 Task: Change appearance to dark theme. Look for One-way flight tickets for 2 adults, in Business from Siwa to Moscow to travel on 01-Nov-2023.  Stops: Any number of stops. Choice of flight is British Airways.
Action: Mouse moved to (875, 56)
Screenshot: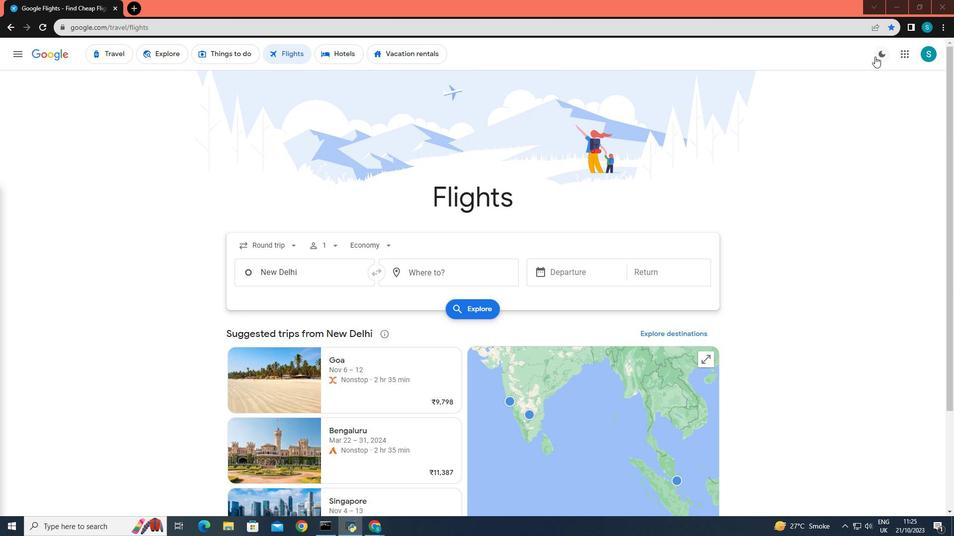 
Action: Mouse pressed left at (875, 56)
Screenshot: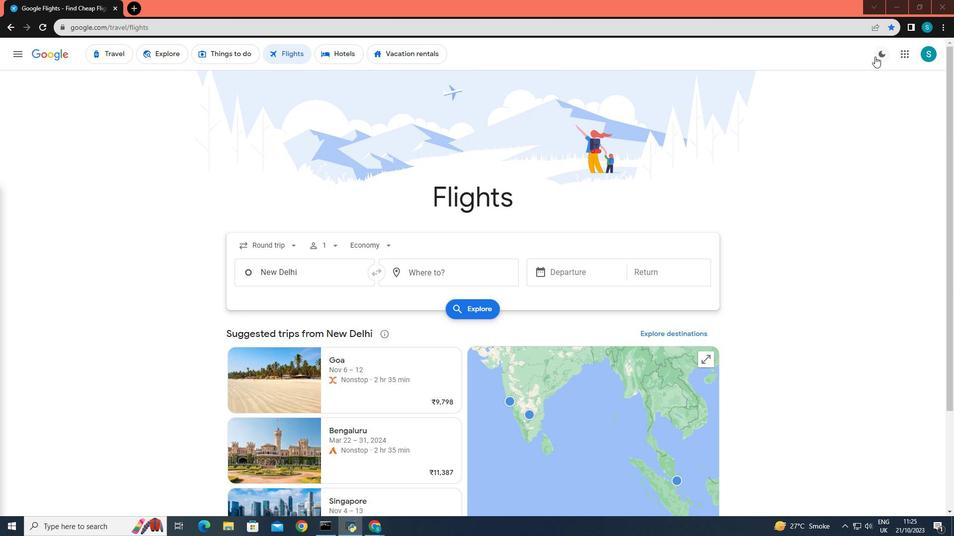 
Action: Mouse moved to (815, 125)
Screenshot: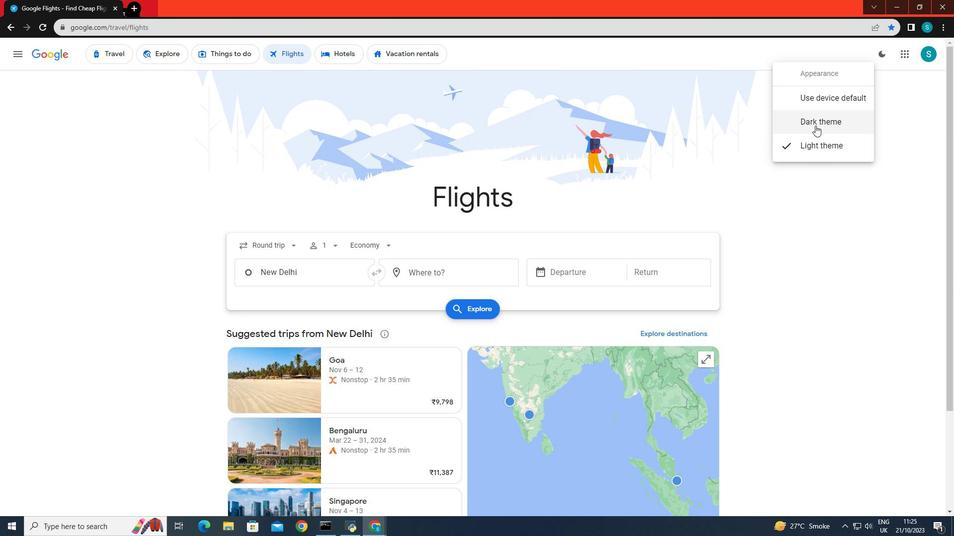 
Action: Mouse pressed left at (815, 125)
Screenshot: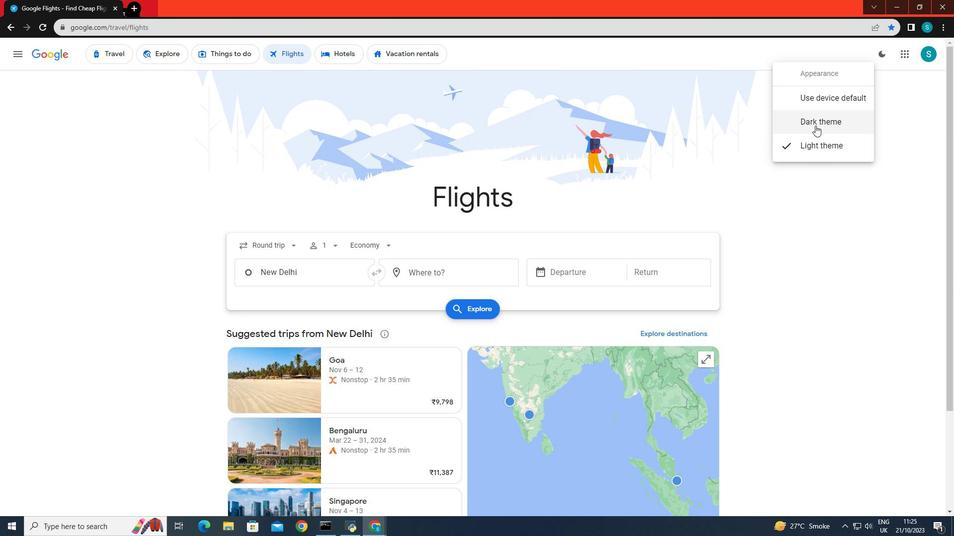 
Action: Mouse moved to (284, 244)
Screenshot: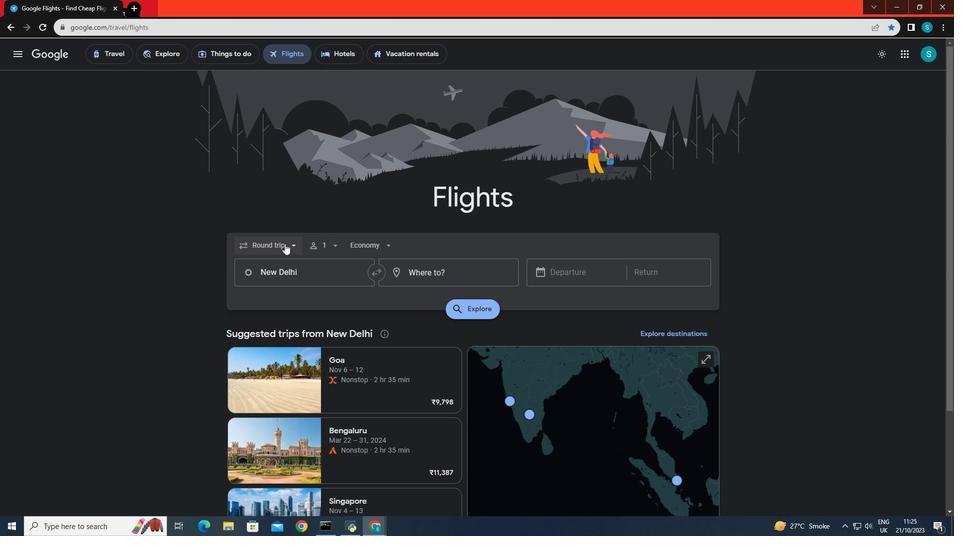 
Action: Mouse pressed left at (284, 244)
Screenshot: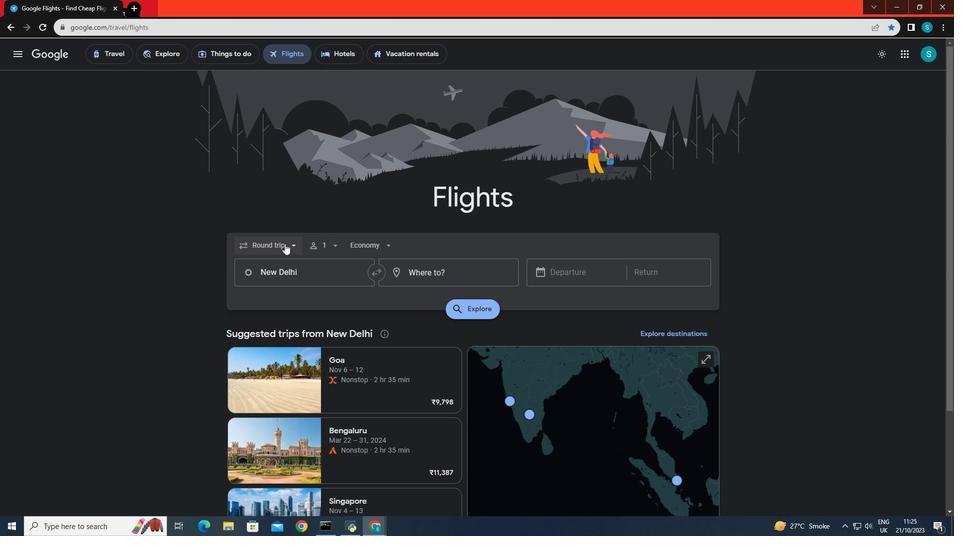 
Action: Mouse moved to (268, 292)
Screenshot: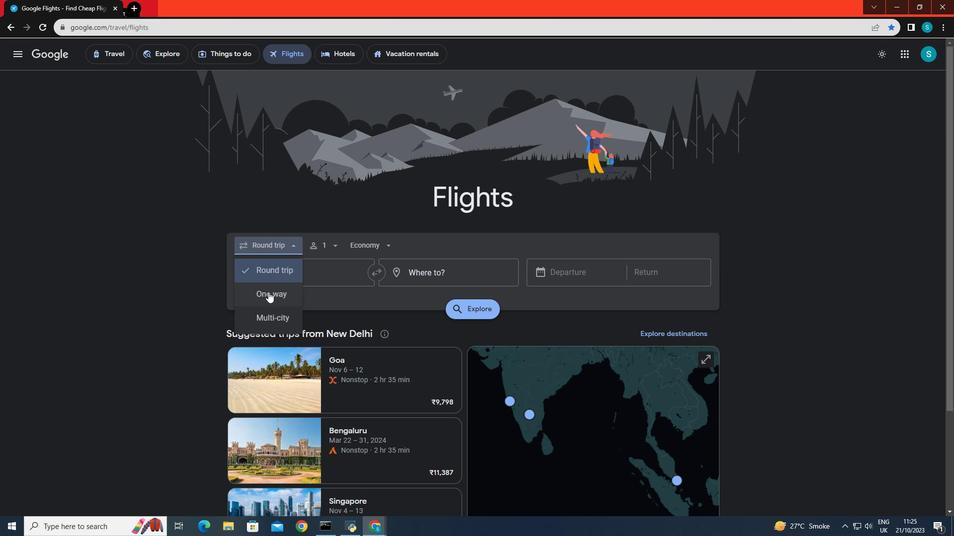 
Action: Mouse pressed left at (268, 292)
Screenshot: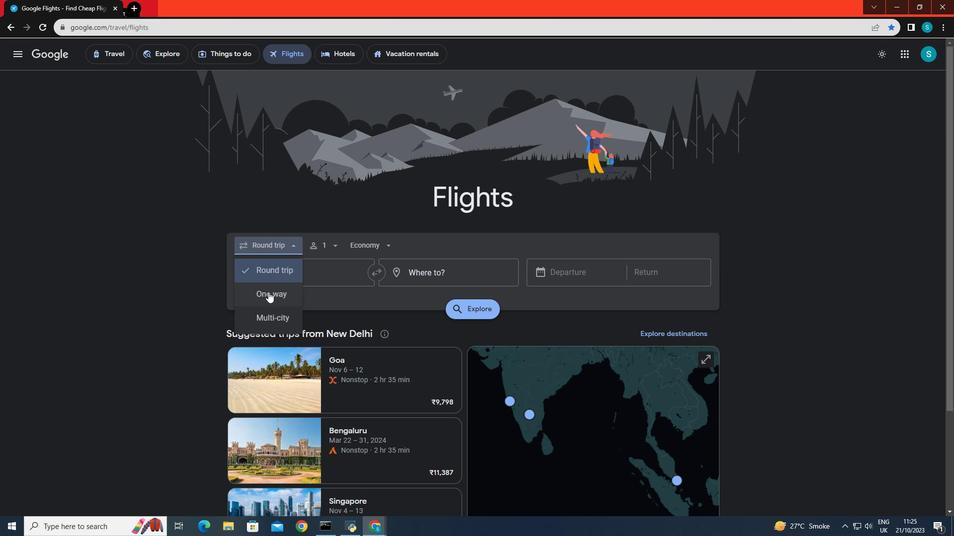 
Action: Mouse moved to (316, 245)
Screenshot: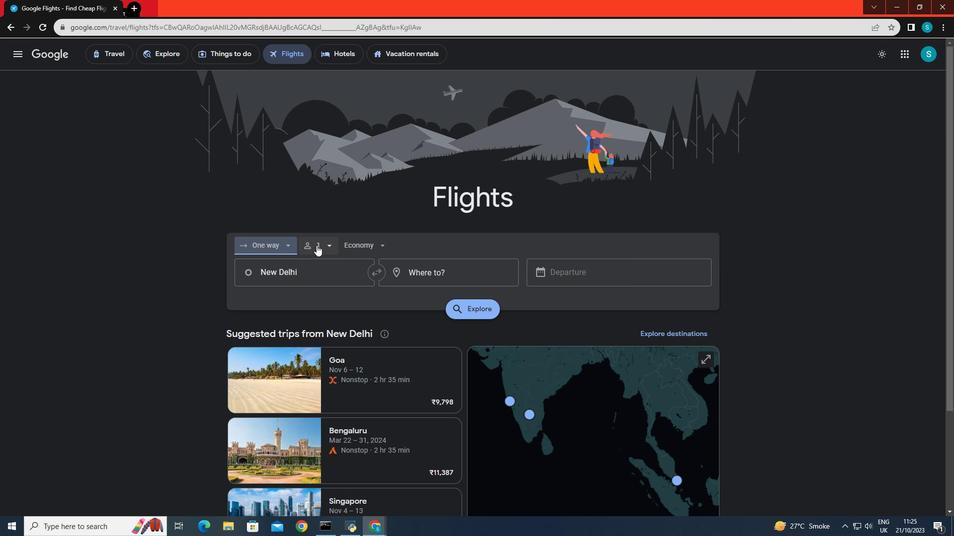 
Action: Mouse pressed left at (316, 245)
Screenshot: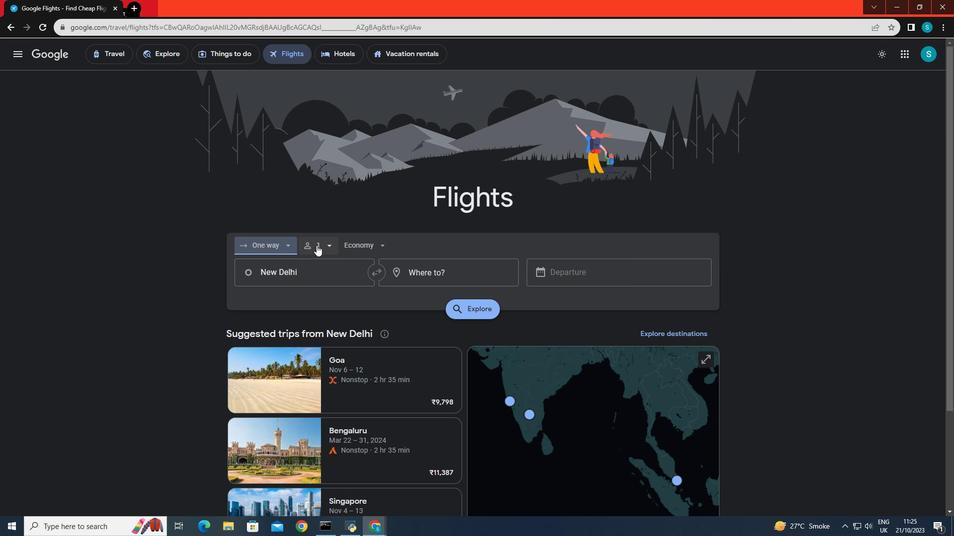 
Action: Mouse moved to (399, 269)
Screenshot: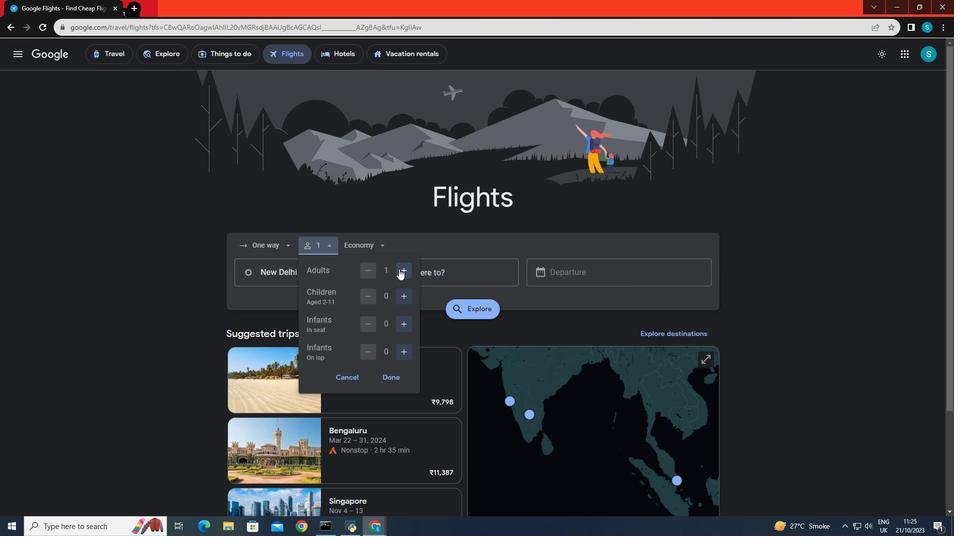 
Action: Mouse pressed left at (399, 269)
Screenshot: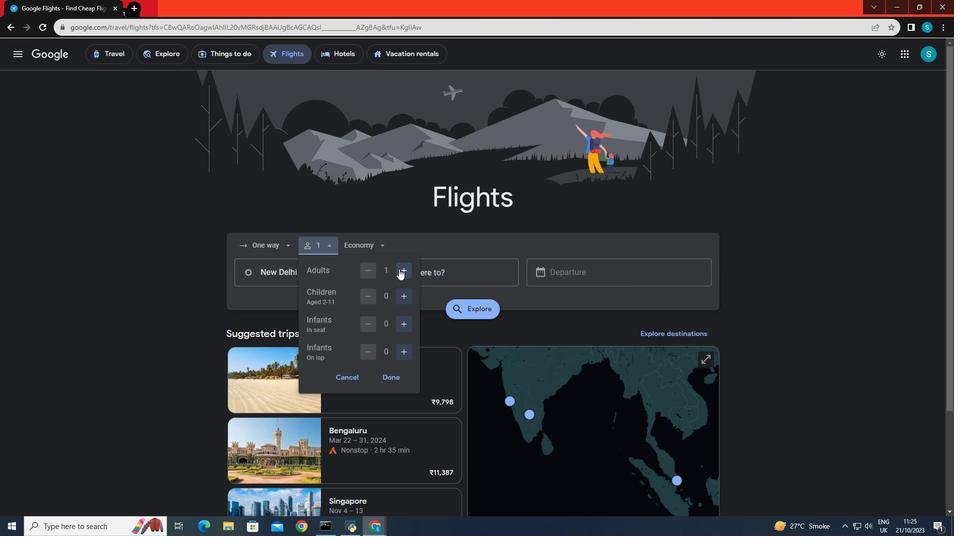 
Action: Mouse moved to (389, 376)
Screenshot: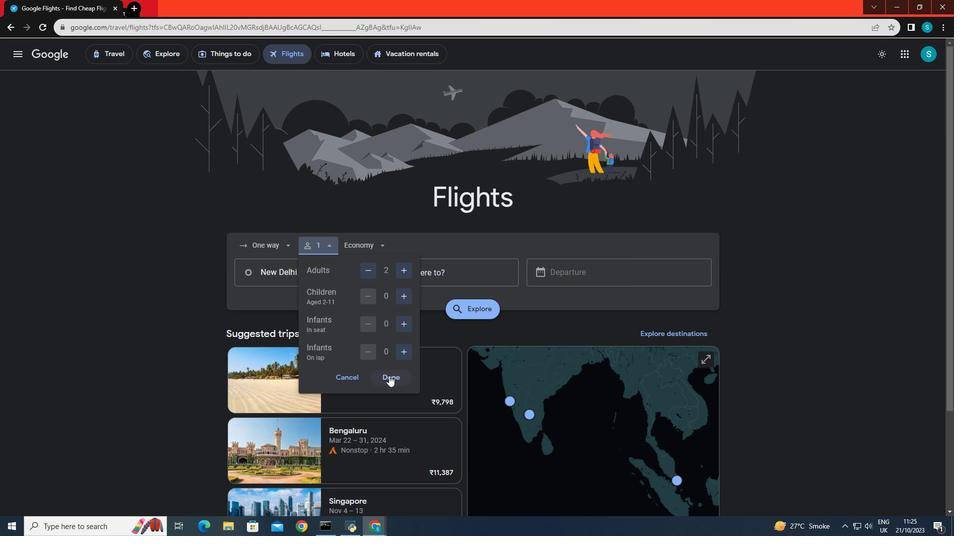 
Action: Mouse pressed left at (389, 376)
Screenshot: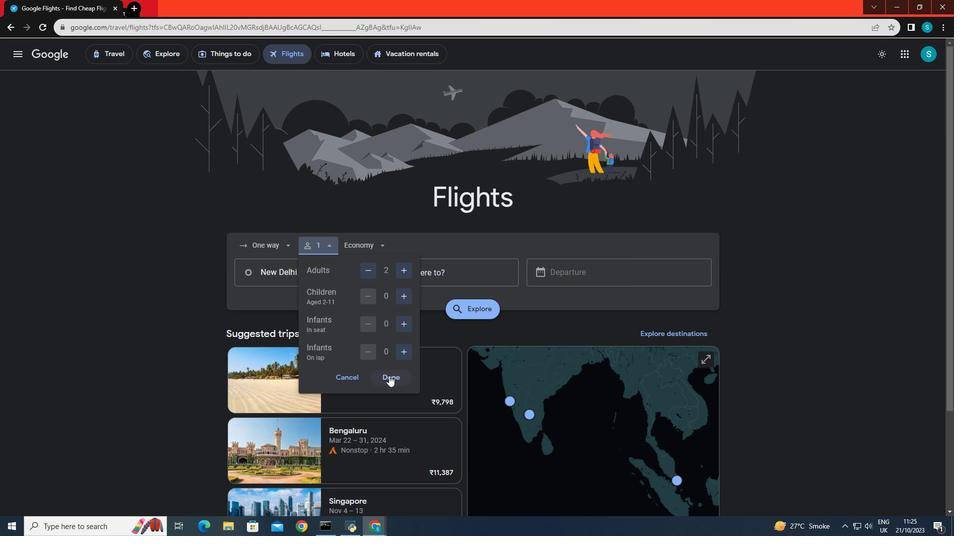 
Action: Mouse moved to (366, 246)
Screenshot: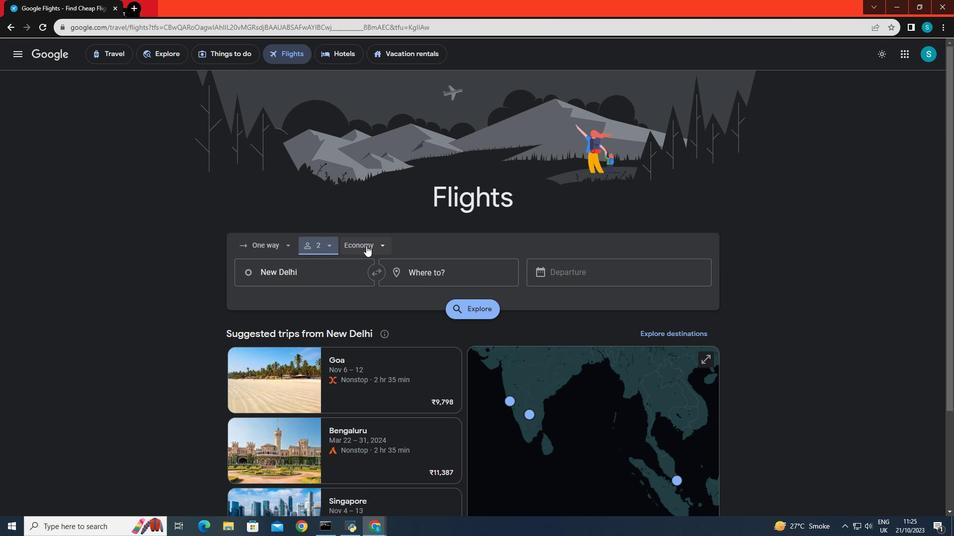 
Action: Mouse pressed left at (366, 246)
Screenshot: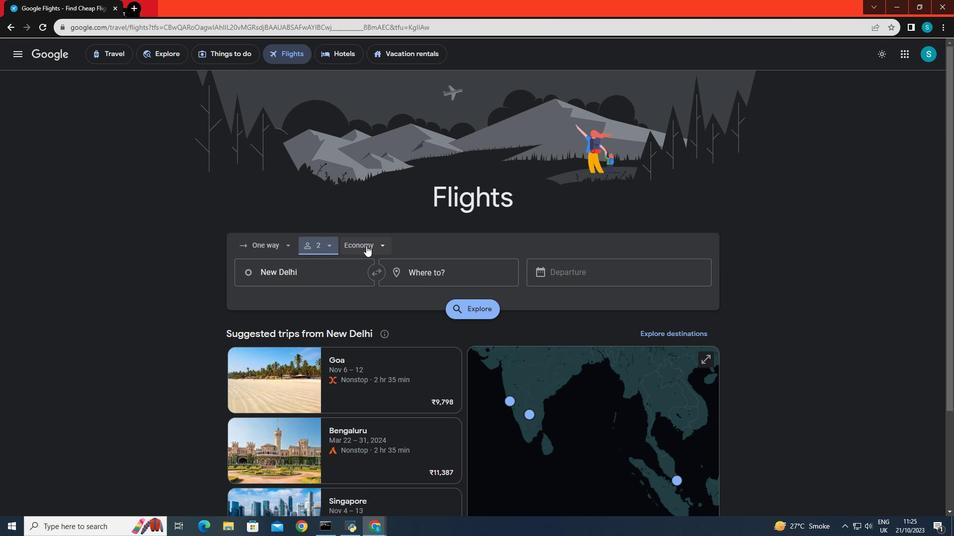 
Action: Mouse moved to (377, 318)
Screenshot: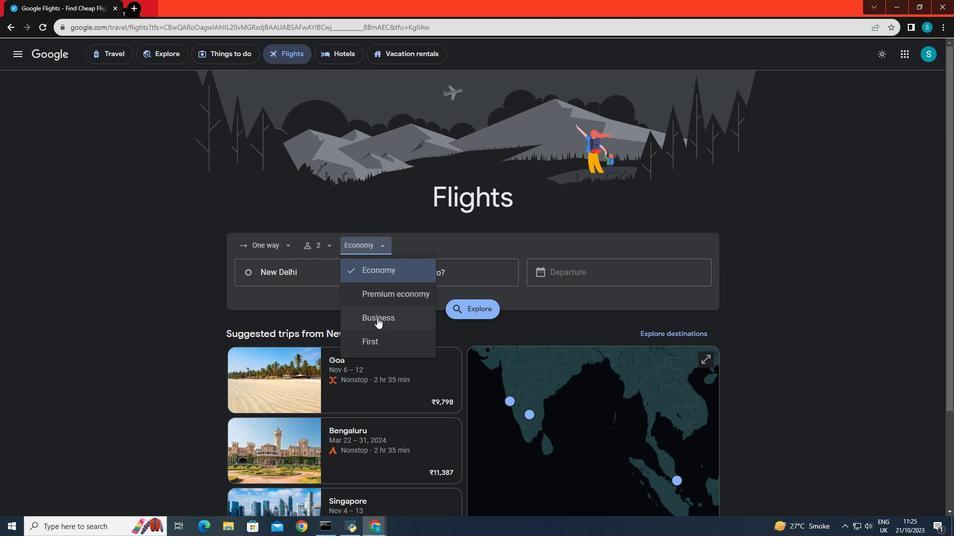 
Action: Mouse pressed left at (377, 318)
Screenshot: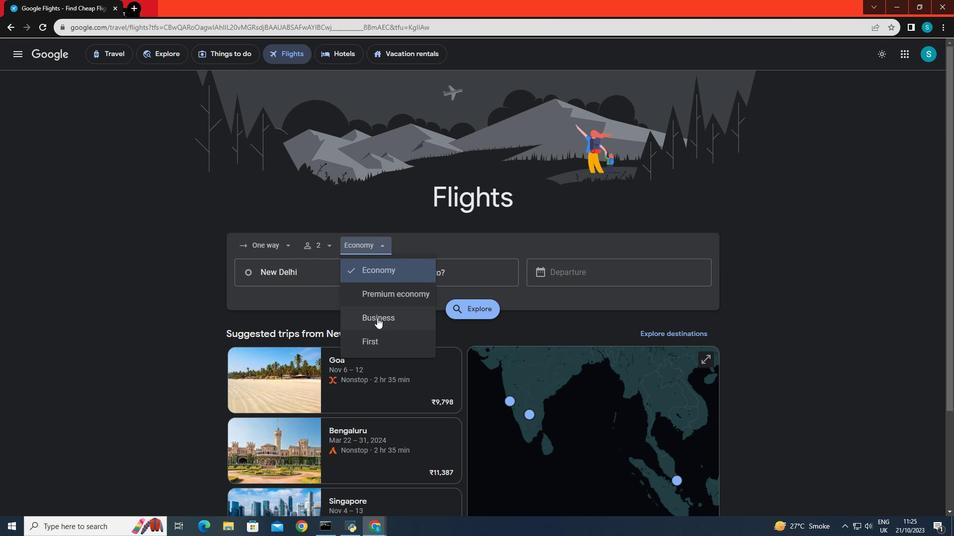 
Action: Mouse moved to (300, 275)
Screenshot: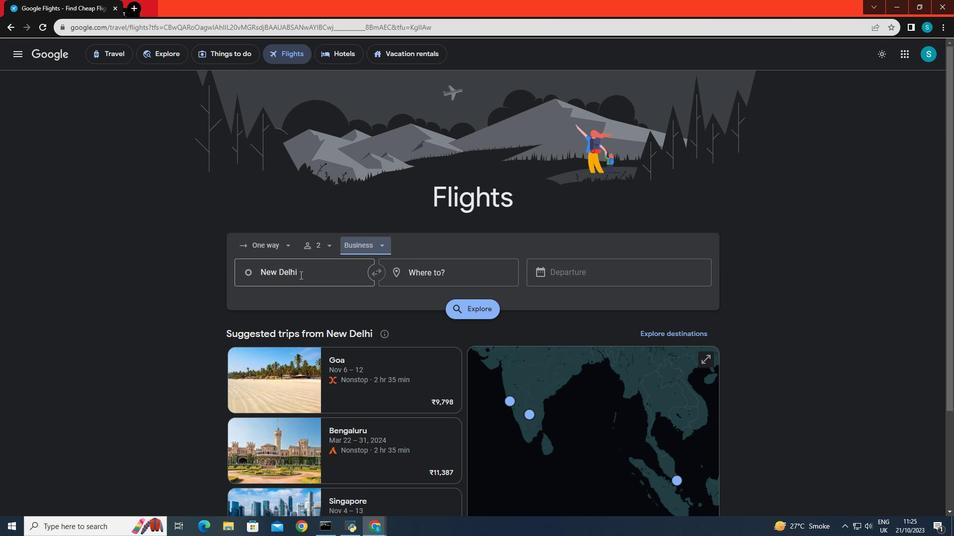 
Action: Mouse pressed left at (300, 275)
Screenshot: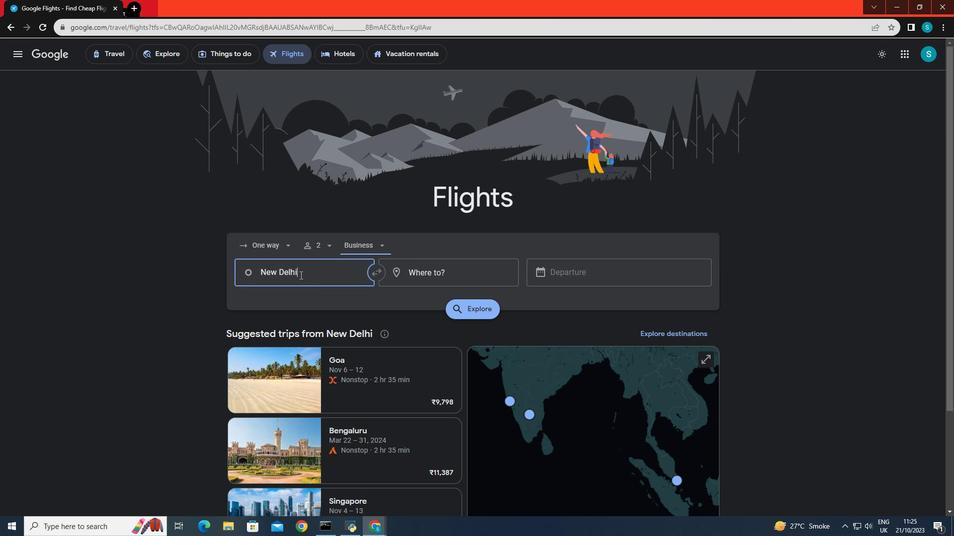 
Action: Key pressed <Key.backspace>siwa
Screenshot: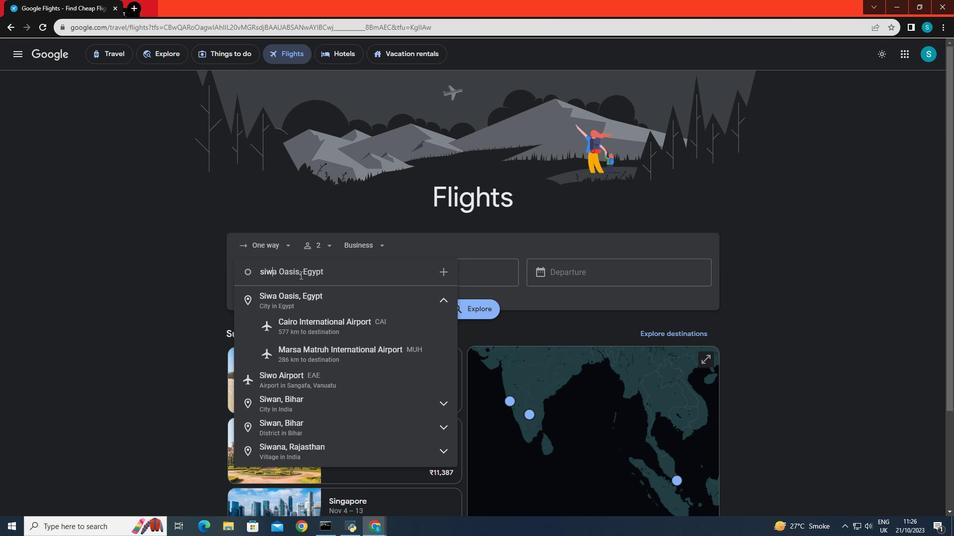 
Action: Mouse moved to (304, 321)
Screenshot: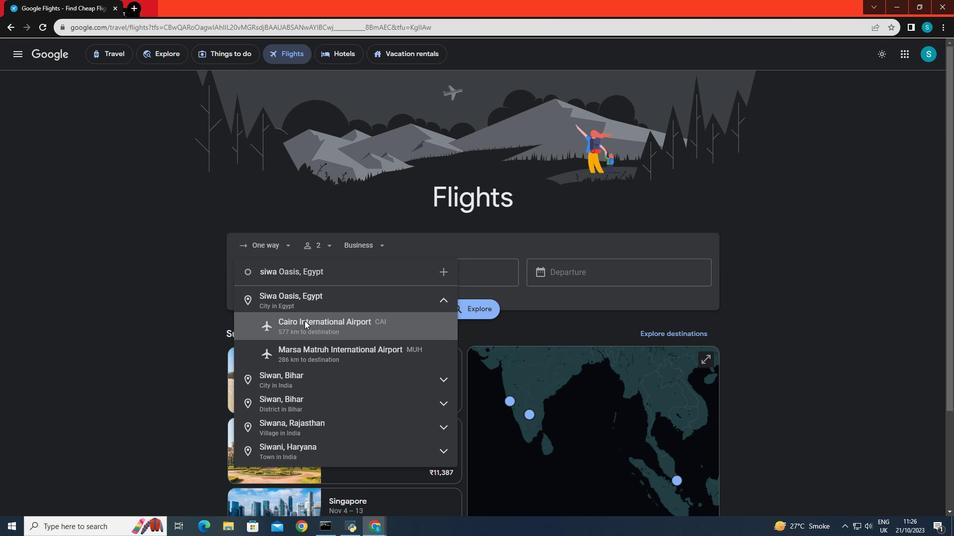 
Action: Mouse pressed left at (304, 321)
Screenshot: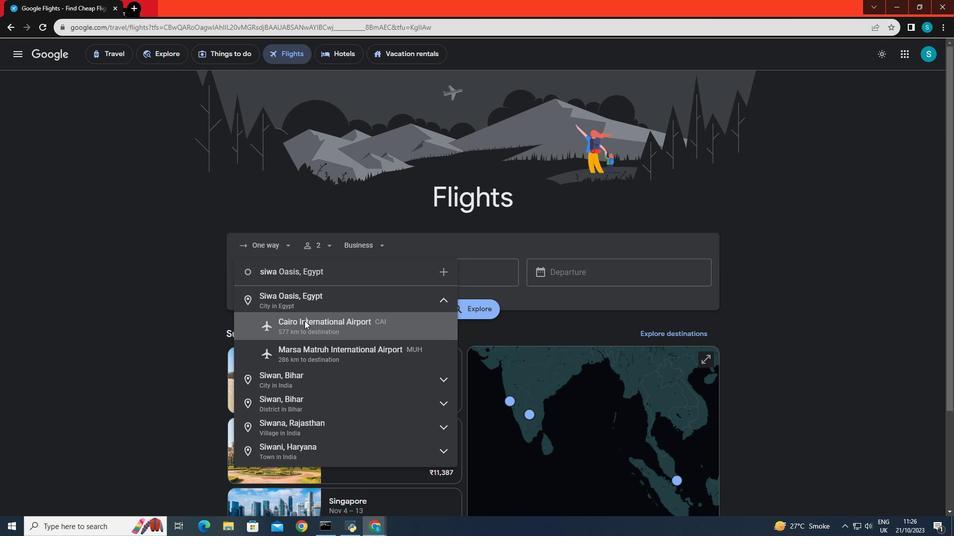 
Action: Mouse moved to (438, 272)
Screenshot: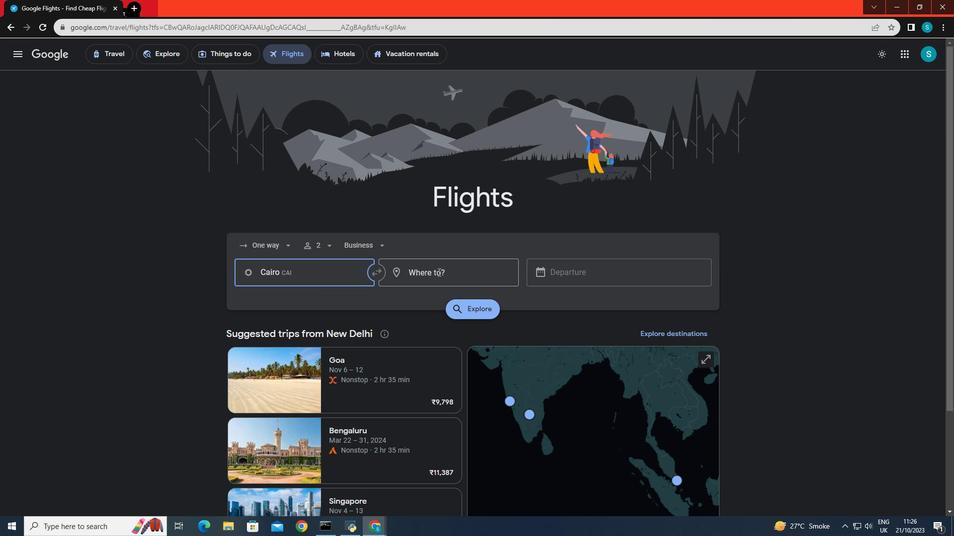 
Action: Mouse pressed left at (438, 272)
Screenshot: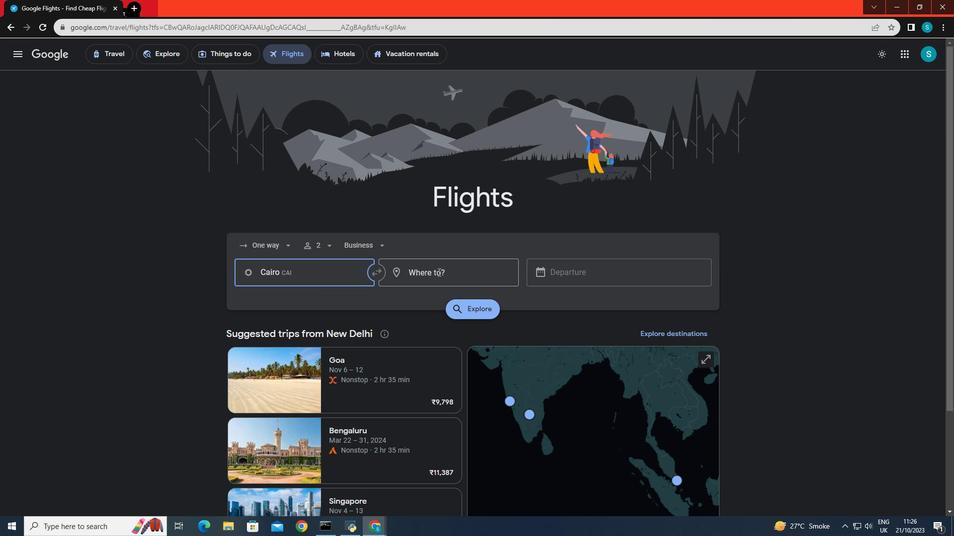 
Action: Key pressed moscow
Screenshot: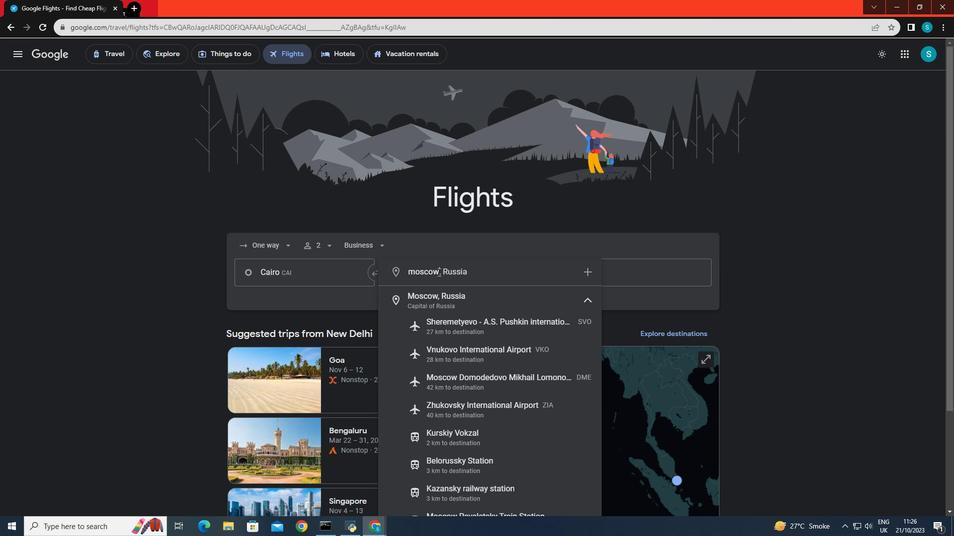 
Action: Mouse moved to (437, 404)
Screenshot: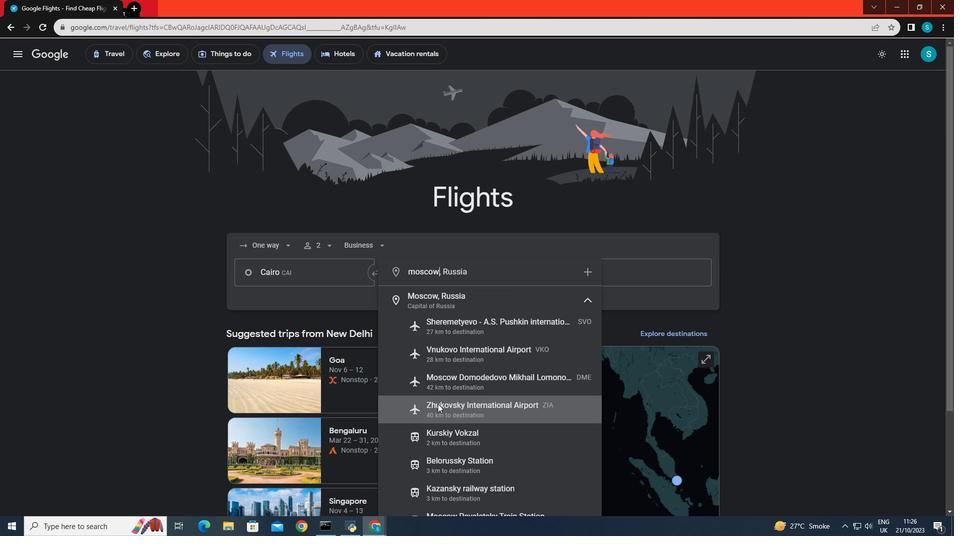 
Action: Mouse pressed left at (437, 404)
Screenshot: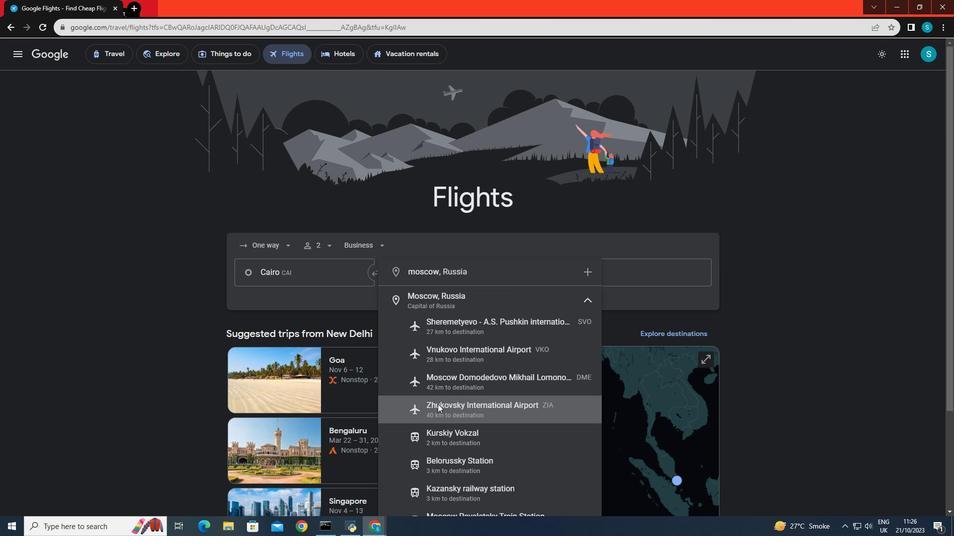 
Action: Mouse moved to (585, 265)
Screenshot: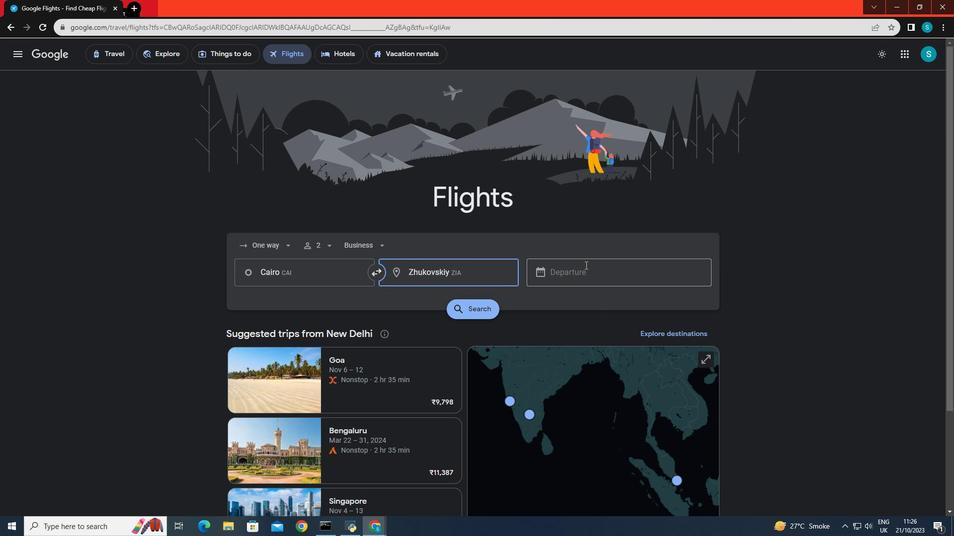 
Action: Mouse pressed left at (585, 265)
Screenshot: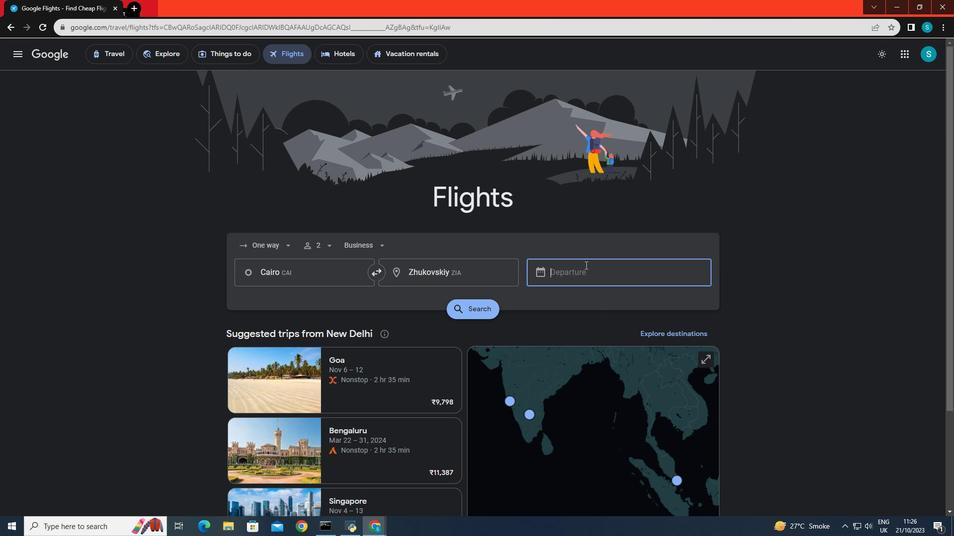 
Action: Mouse moved to (622, 332)
Screenshot: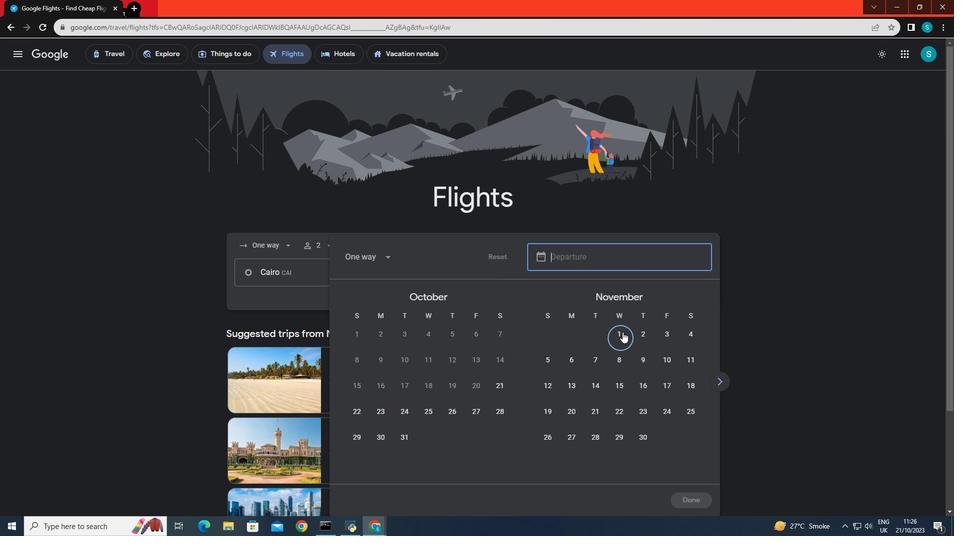 
Action: Mouse pressed left at (622, 332)
Screenshot: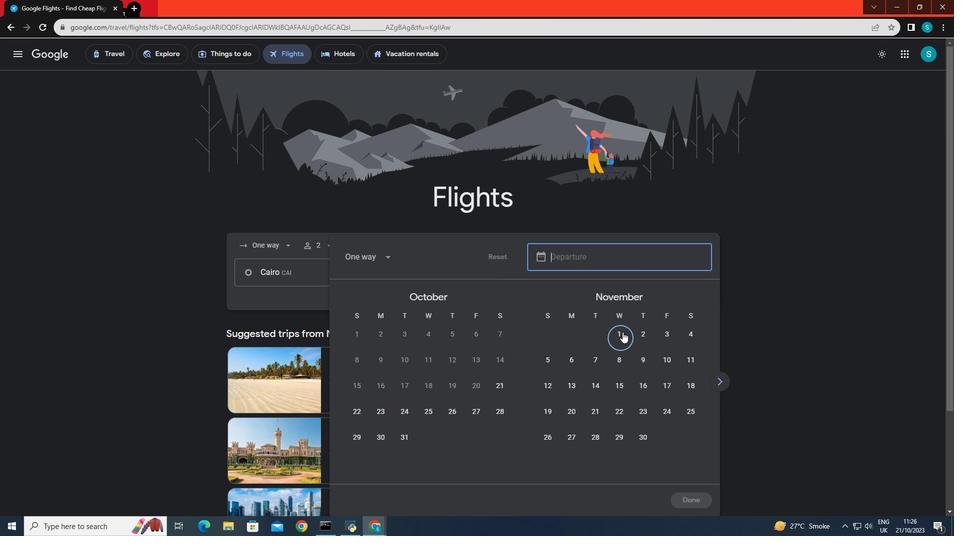
Action: Mouse moved to (690, 499)
Screenshot: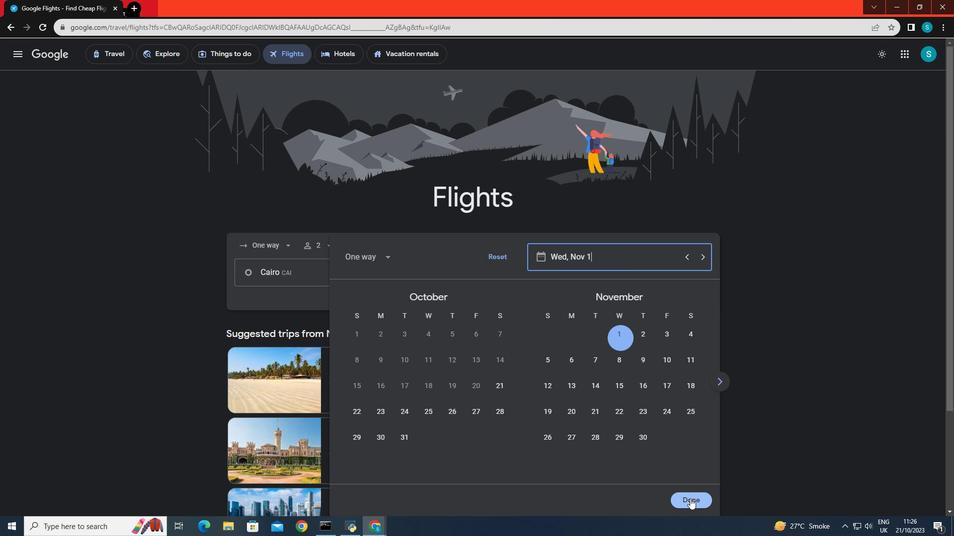 
Action: Mouse pressed left at (690, 499)
Screenshot: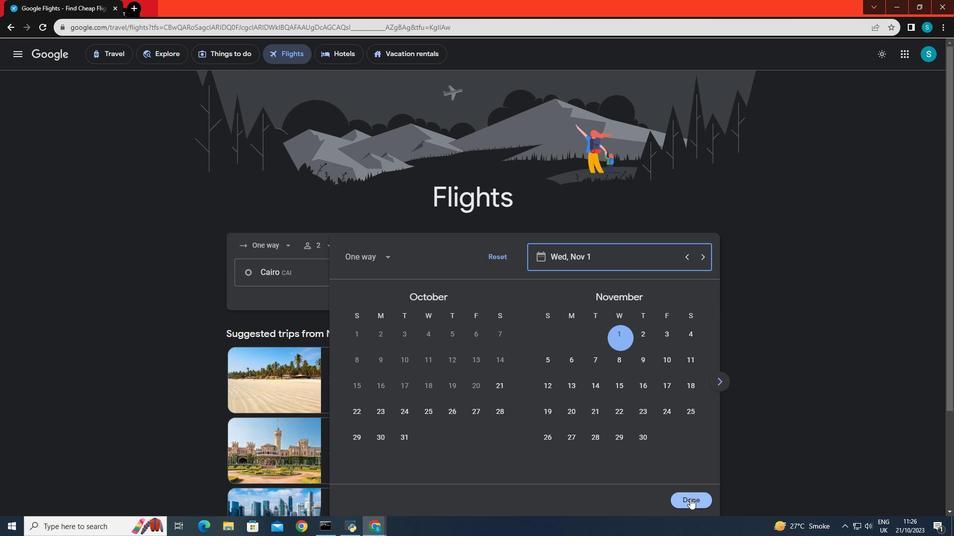 
Action: Mouse moved to (462, 308)
Screenshot: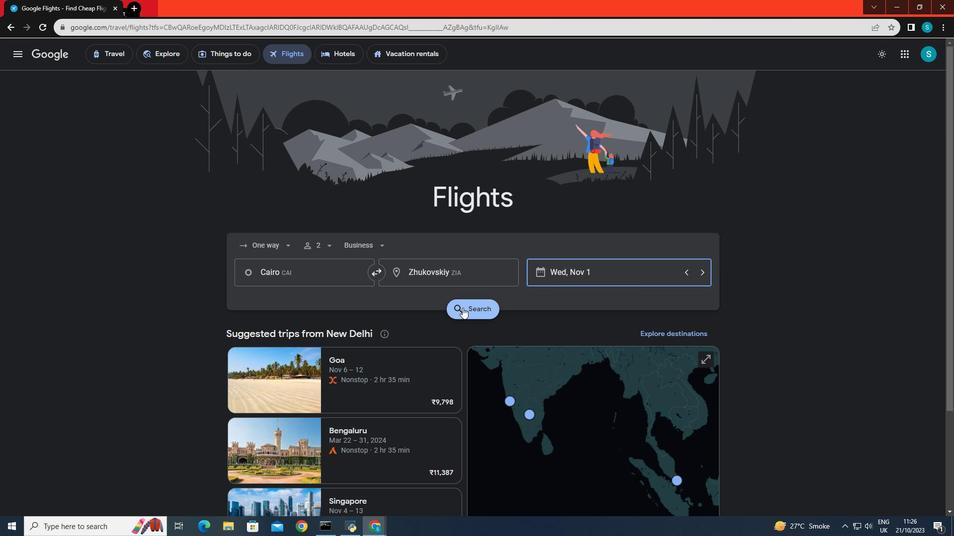 
Action: Mouse pressed left at (462, 308)
Screenshot: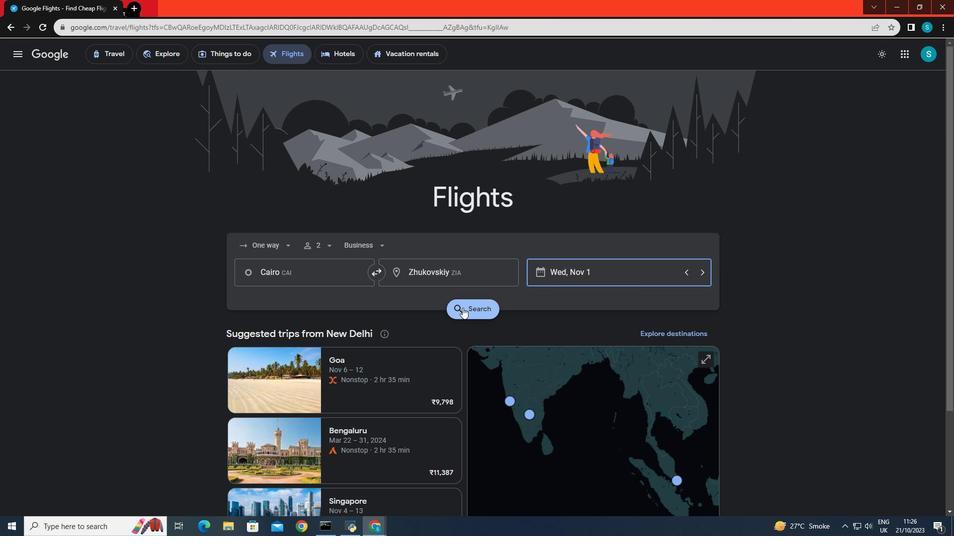 
Action: Mouse moved to (308, 143)
Screenshot: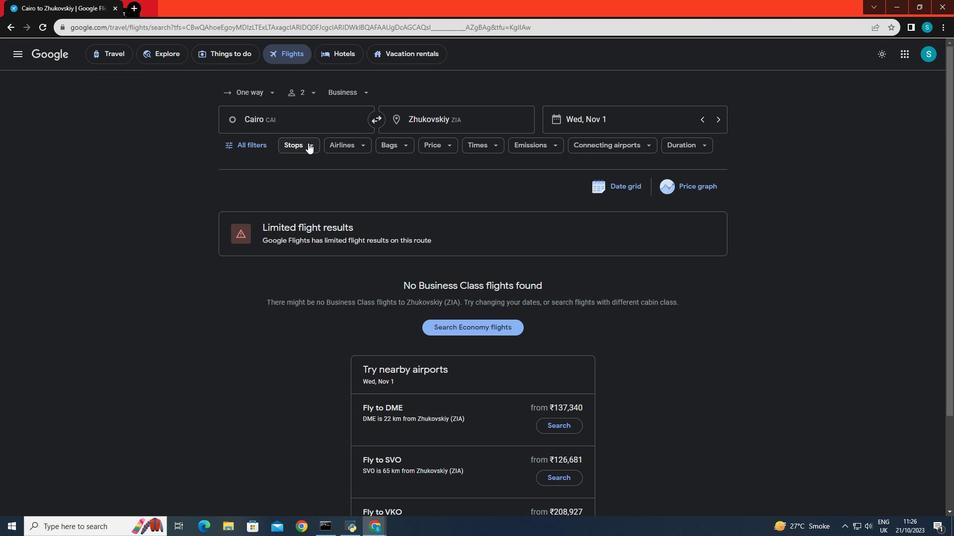 
Action: Mouse pressed left at (308, 143)
Screenshot: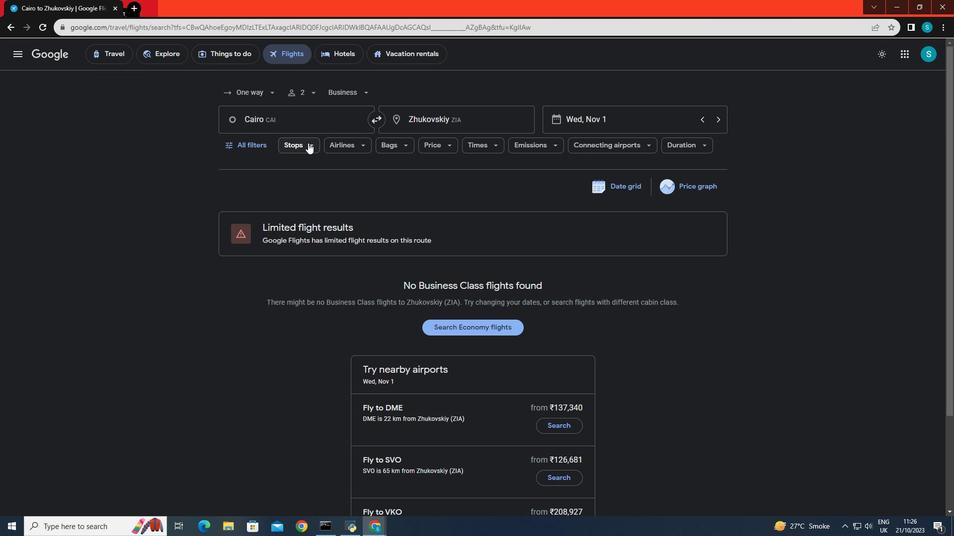 
Action: Mouse moved to (302, 196)
Screenshot: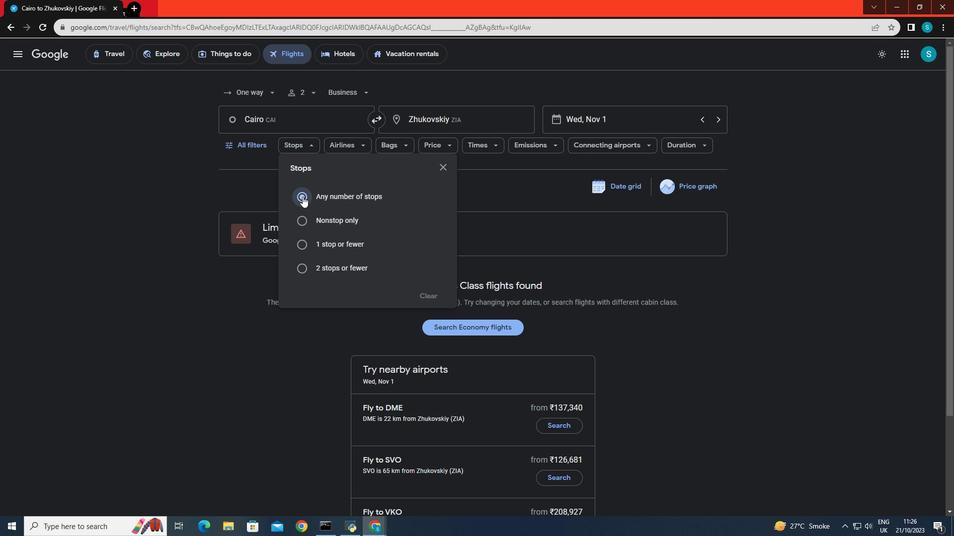 
Action: Mouse pressed left at (302, 196)
Screenshot: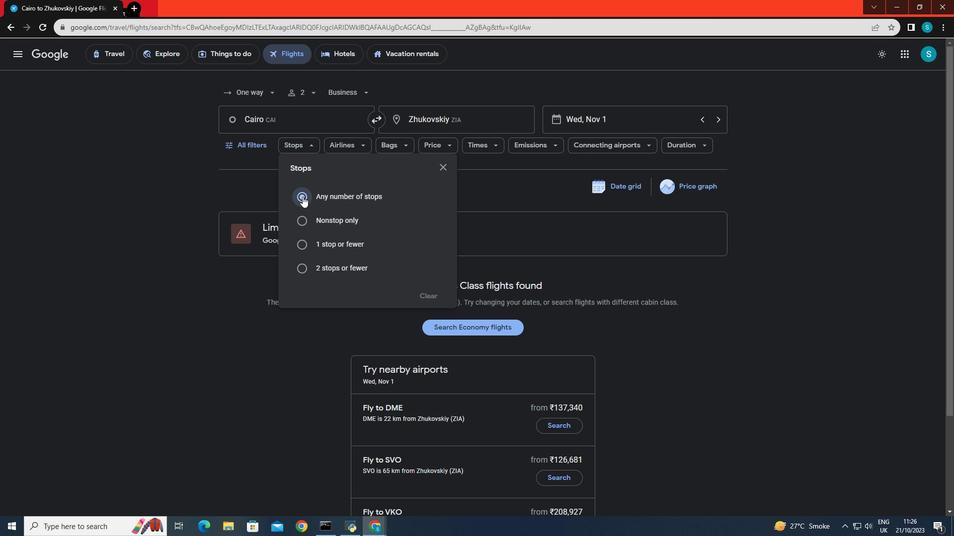 
Action: Mouse moved to (256, 179)
Screenshot: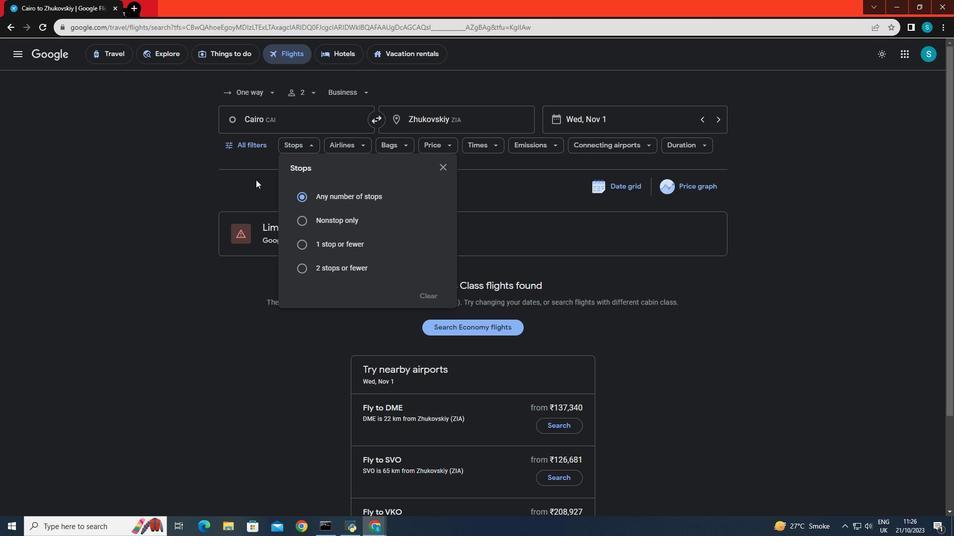 
Action: Mouse pressed left at (256, 179)
Screenshot: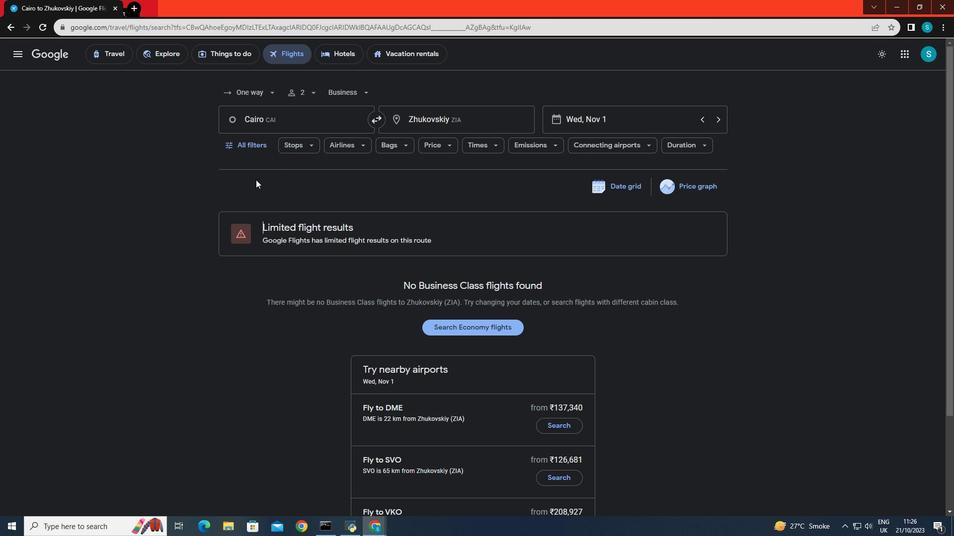 
Action: Mouse moved to (361, 144)
Screenshot: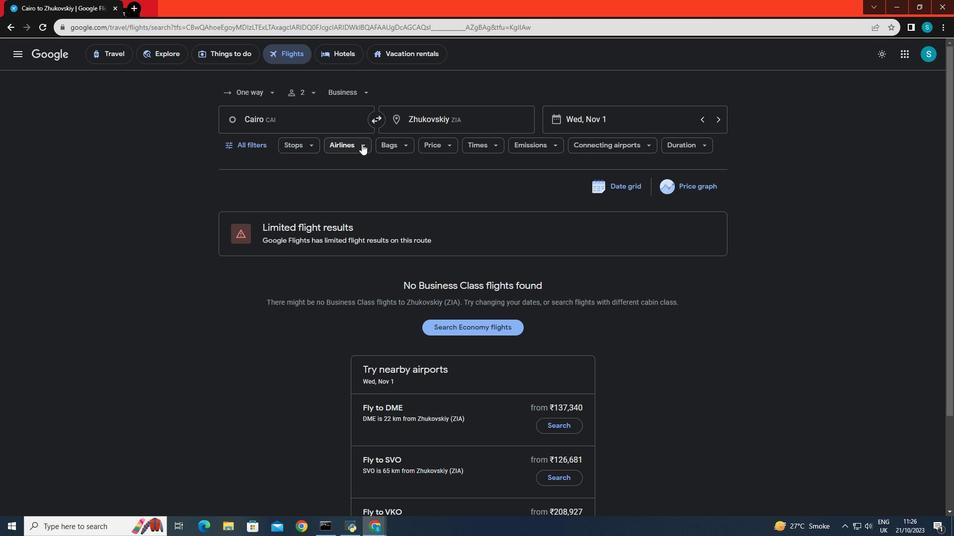 
Action: Mouse pressed left at (361, 144)
Screenshot: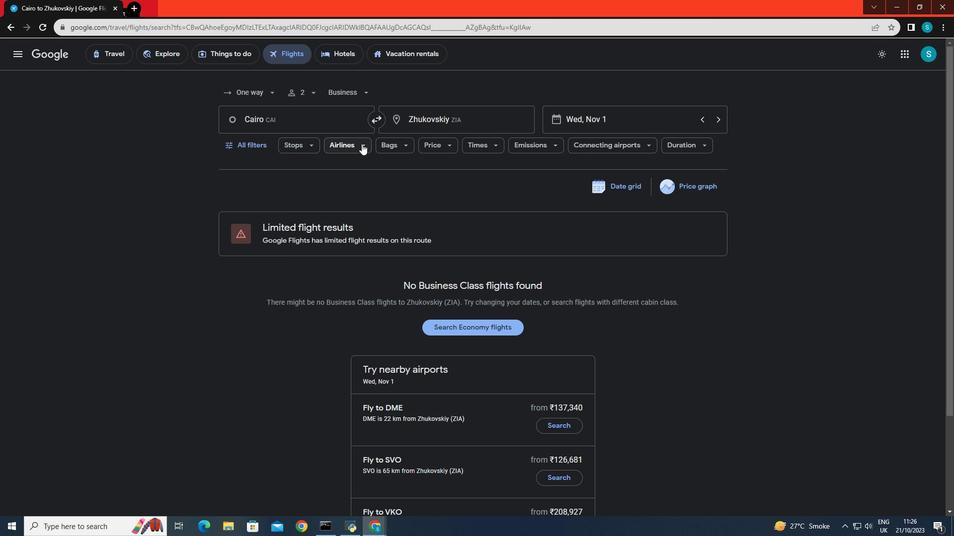 
Action: Mouse moved to (366, 280)
Screenshot: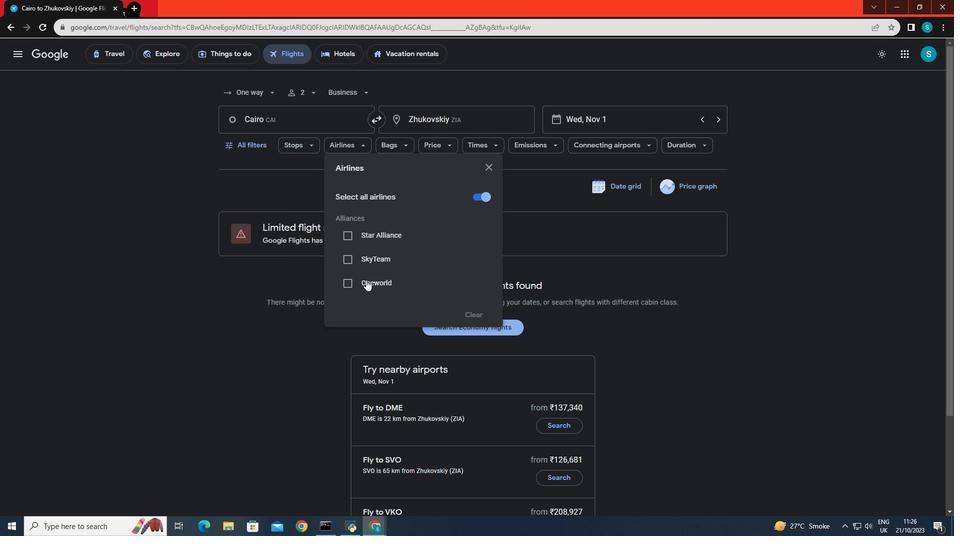 
Action: Mouse pressed left at (366, 280)
Screenshot: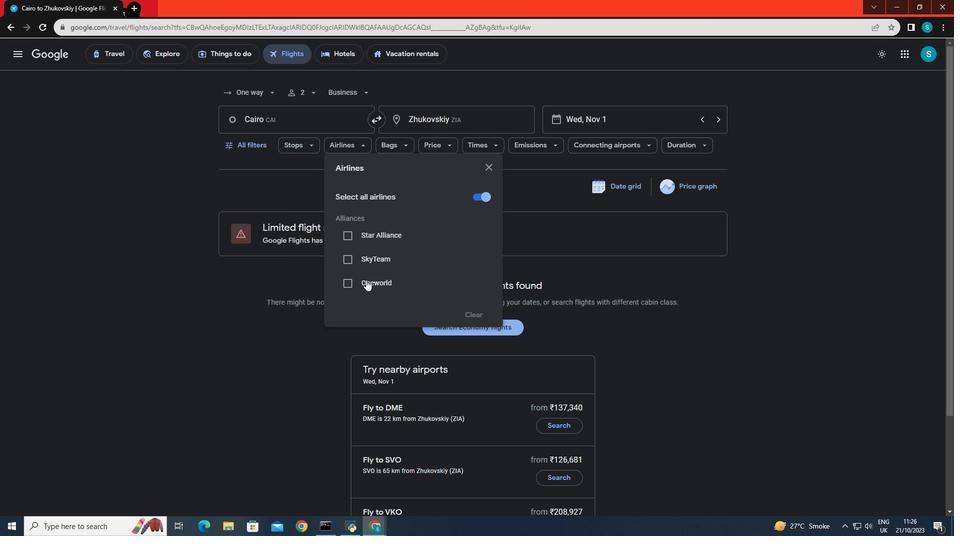 
Action: Mouse moved to (676, 295)
Screenshot: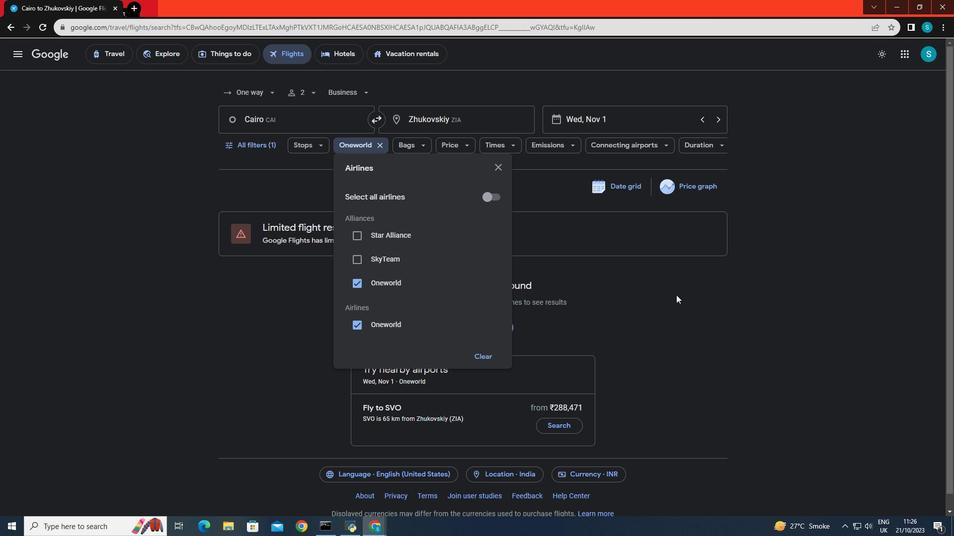 
Action: Mouse pressed left at (676, 295)
Screenshot: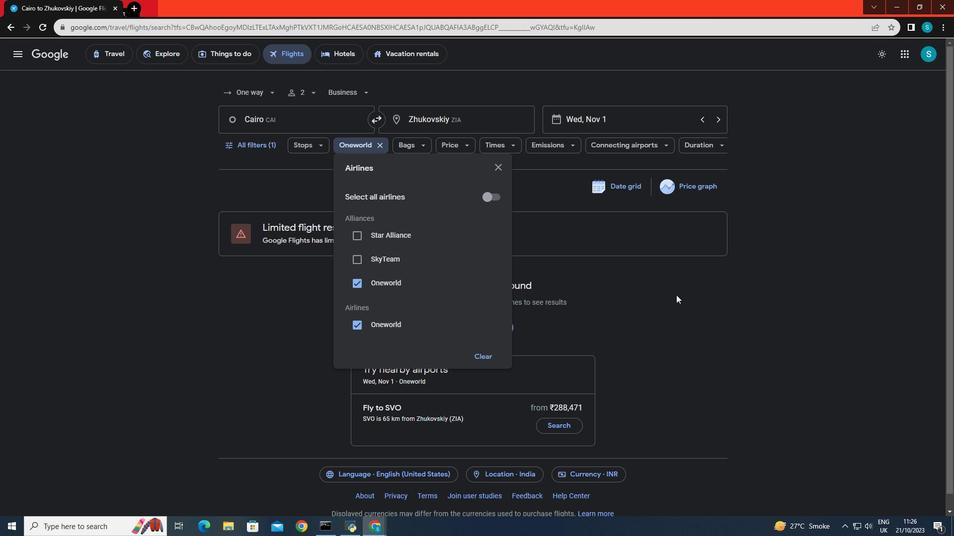
Action: Mouse moved to (649, 302)
Screenshot: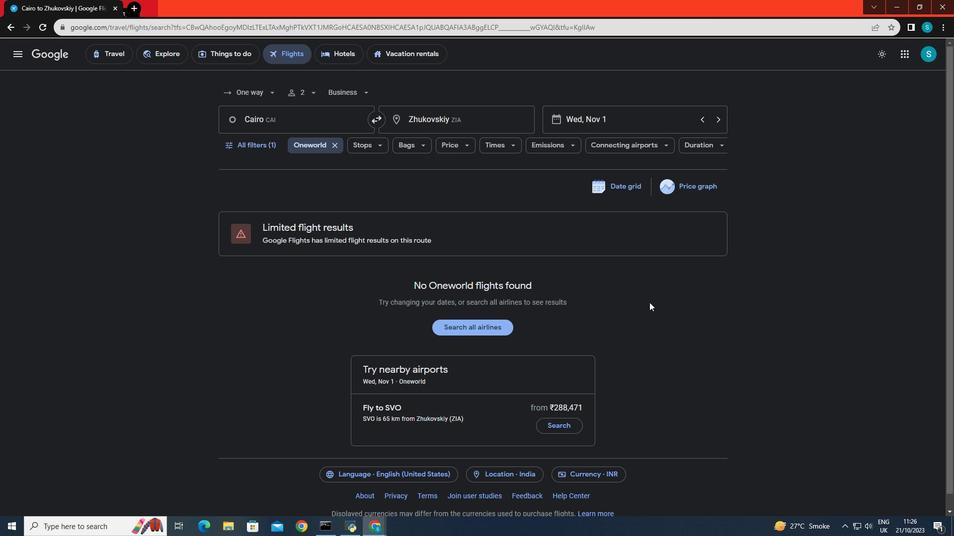 
